 Task: Open the "Tracking and reporting" article.
Action: Mouse moved to (49, 511)
Screenshot: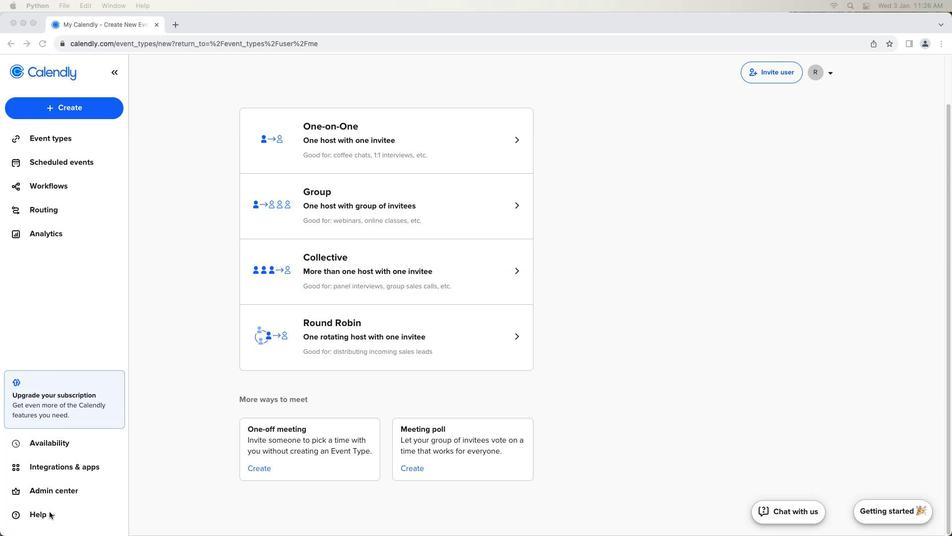 
Action: Mouse pressed left at (49, 511)
Screenshot: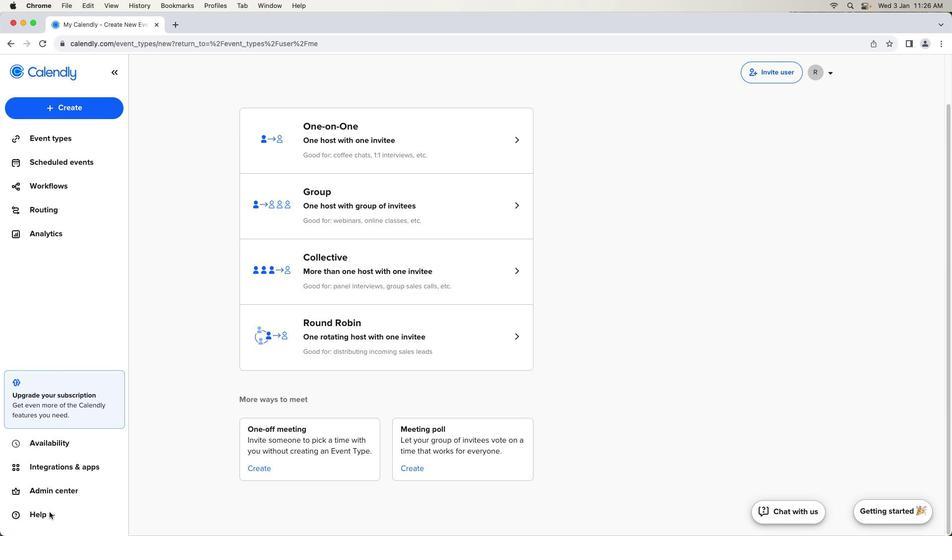 
Action: Mouse pressed left at (49, 511)
Screenshot: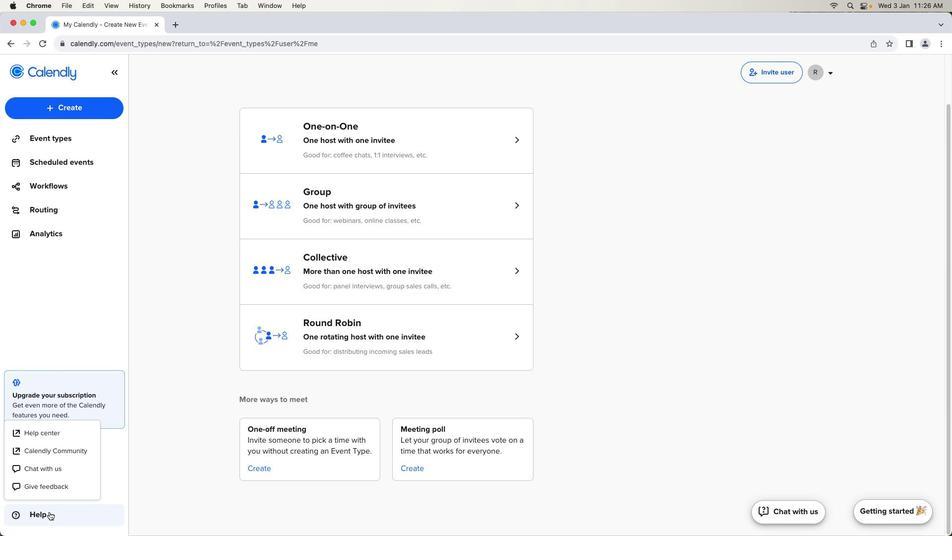 
Action: Mouse moved to (60, 430)
Screenshot: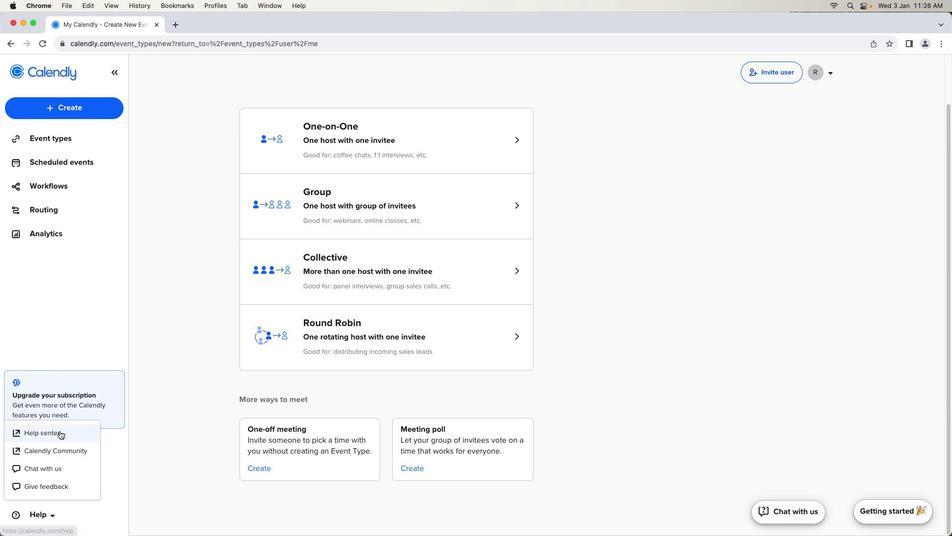
Action: Mouse pressed left at (60, 430)
Screenshot: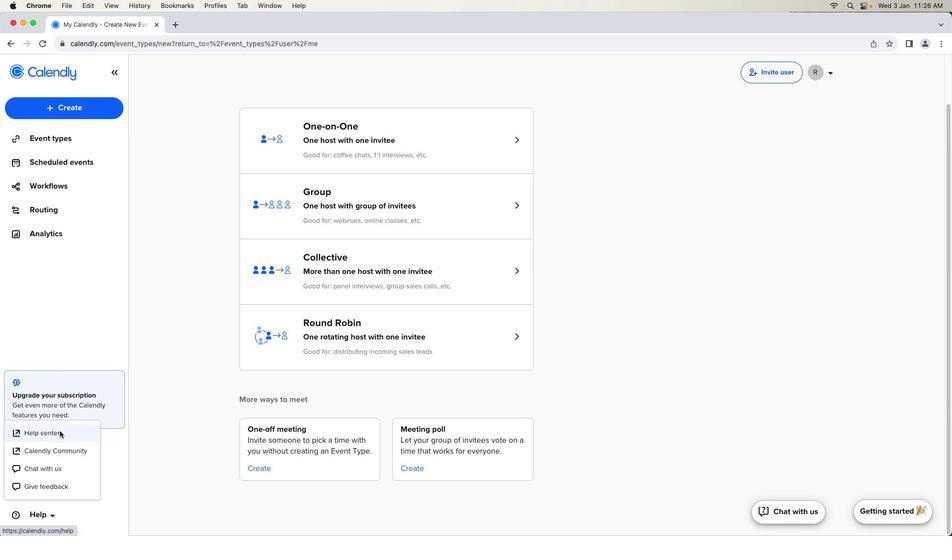 
Action: Mouse moved to (620, 444)
Screenshot: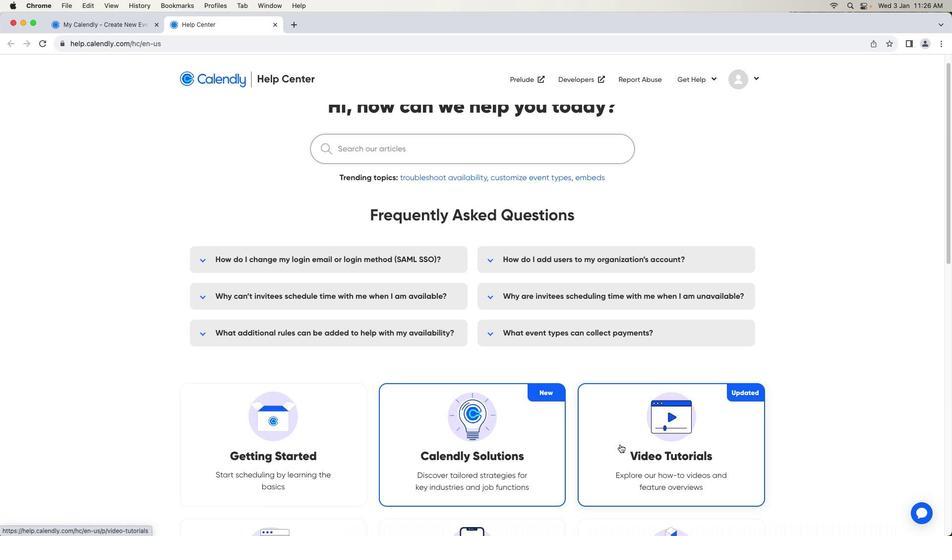
Action: Mouse scrolled (620, 444) with delta (0, 0)
Screenshot: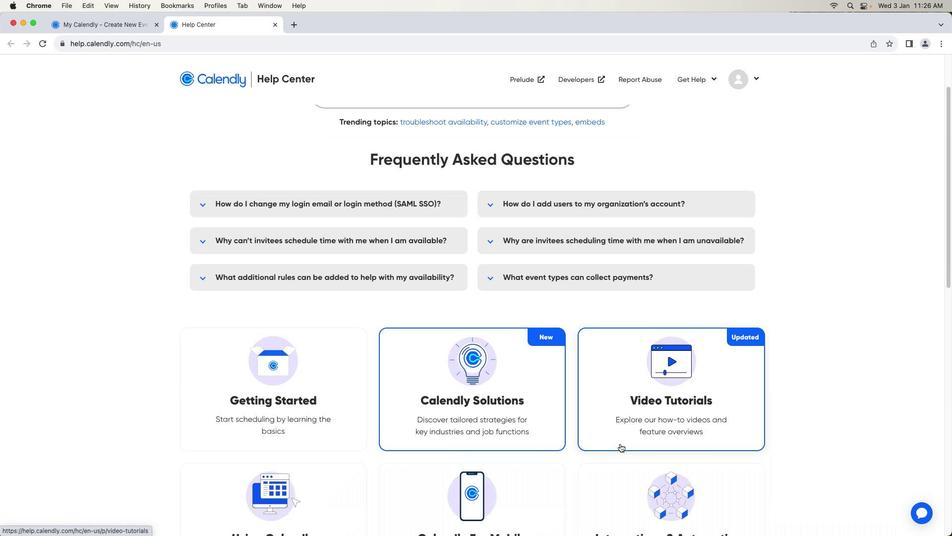 
Action: Mouse scrolled (620, 444) with delta (0, 0)
Screenshot: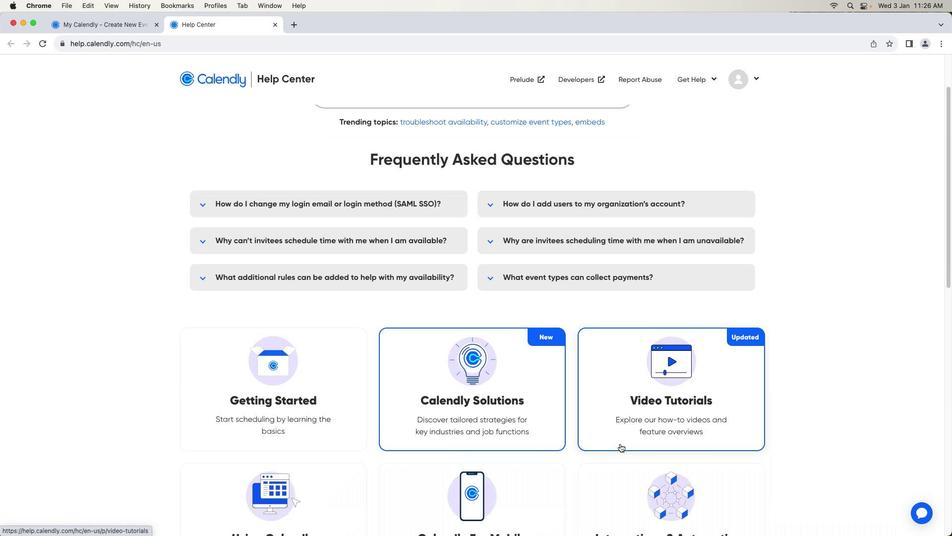 
Action: Mouse moved to (620, 444)
Screenshot: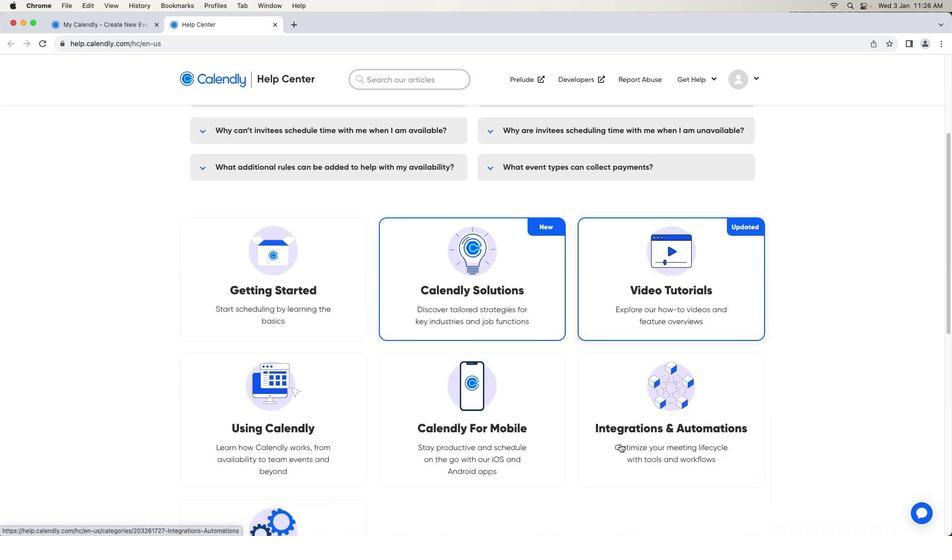 
Action: Mouse scrolled (620, 444) with delta (0, -1)
Screenshot: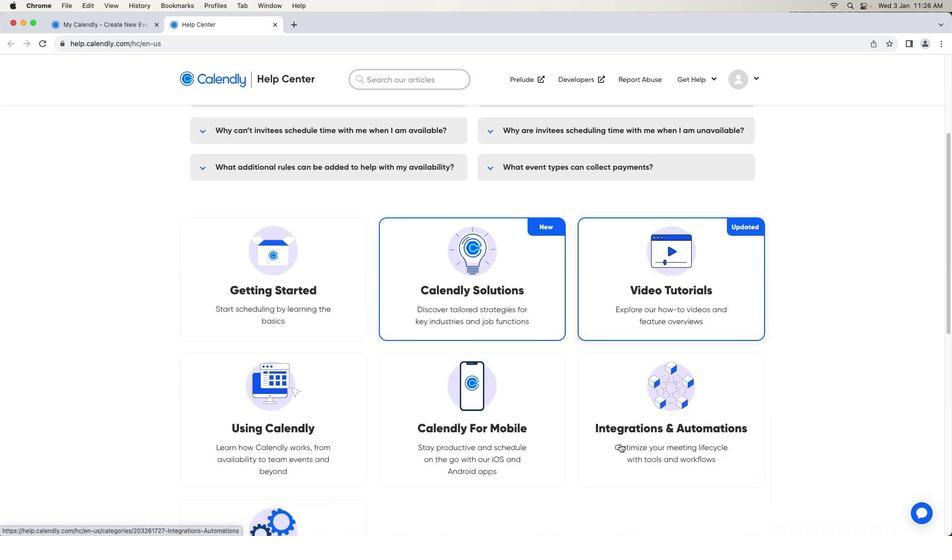 
Action: Mouse moved to (620, 444)
Screenshot: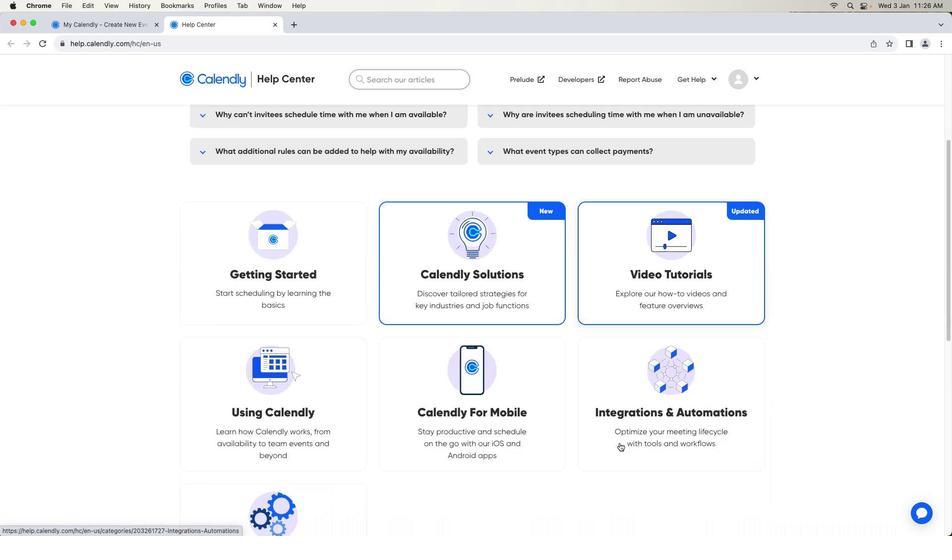 
Action: Mouse scrolled (620, 444) with delta (0, -2)
Screenshot: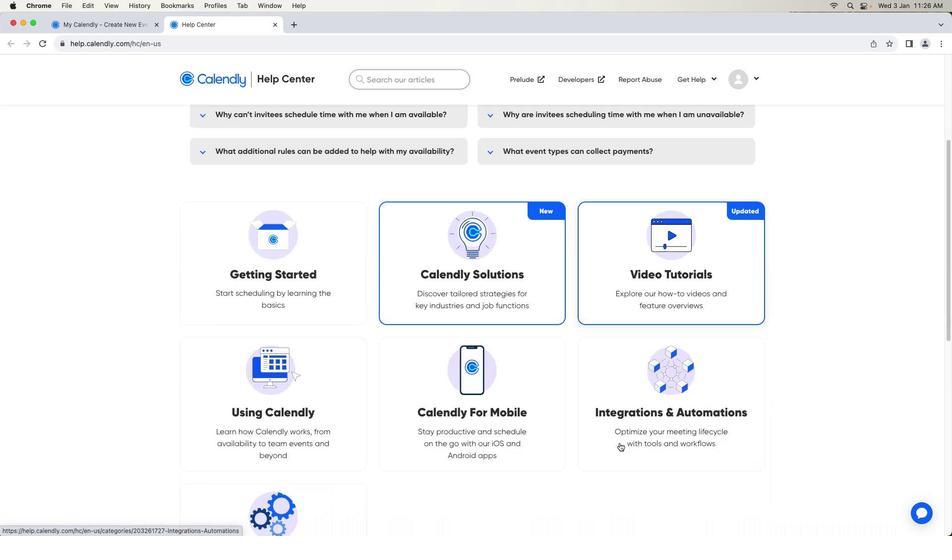 
Action: Mouse moved to (619, 440)
Screenshot: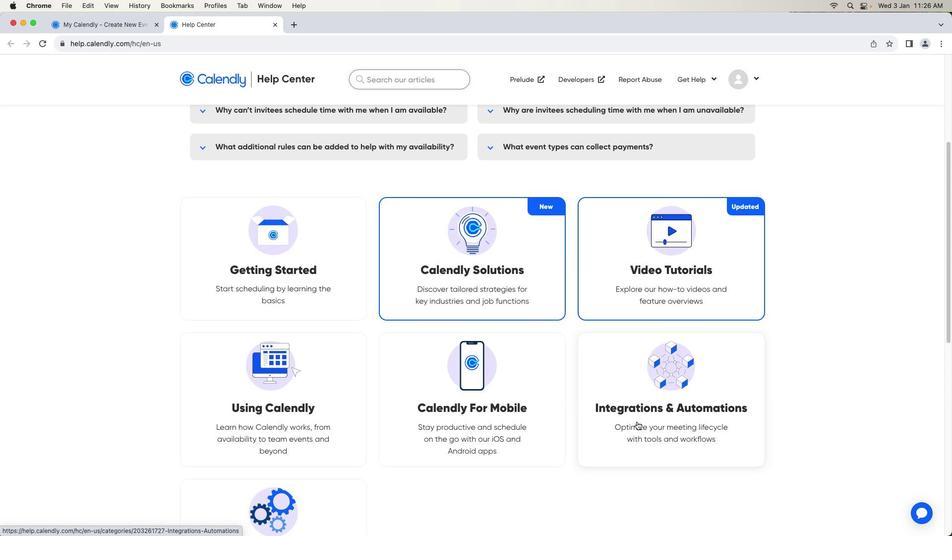 
Action: Mouse scrolled (619, 440) with delta (0, 0)
Screenshot: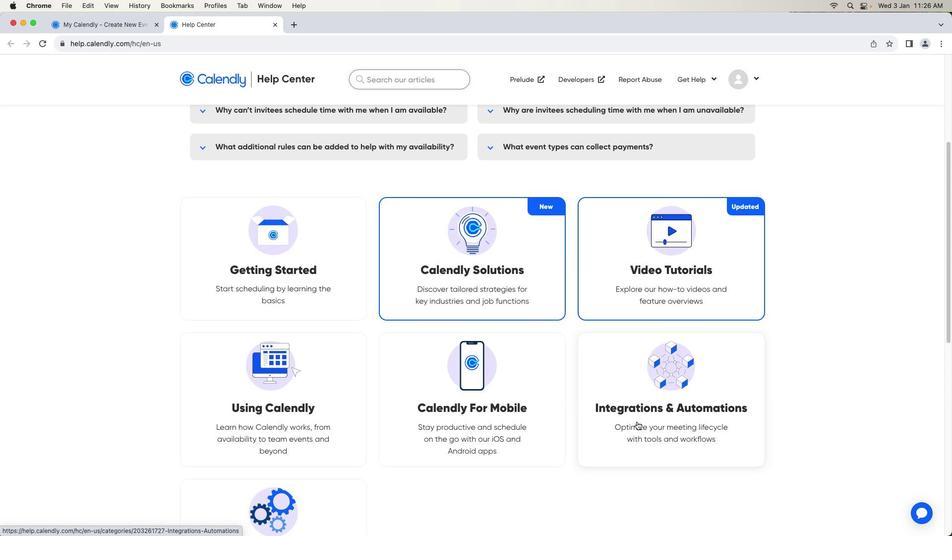 
Action: Mouse moved to (557, 447)
Screenshot: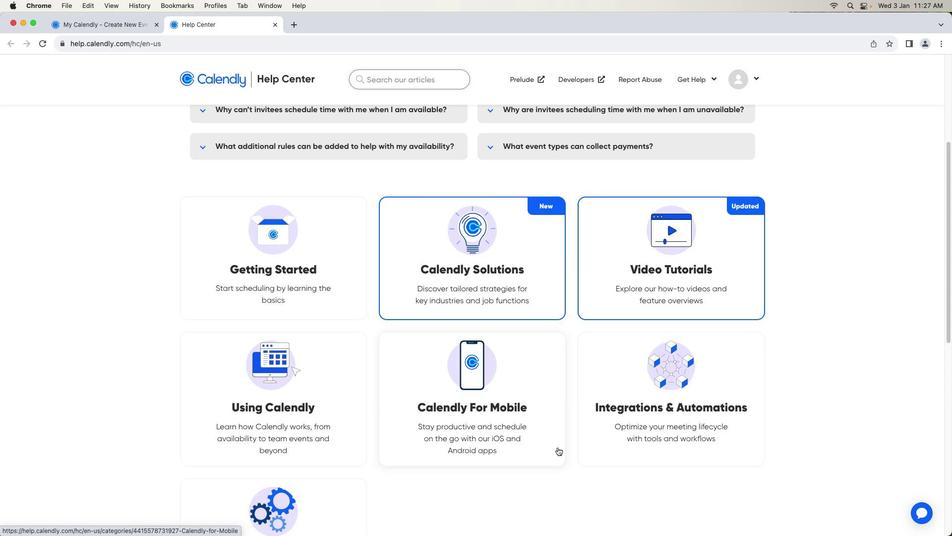 
Action: Mouse scrolled (557, 447) with delta (0, 0)
Screenshot: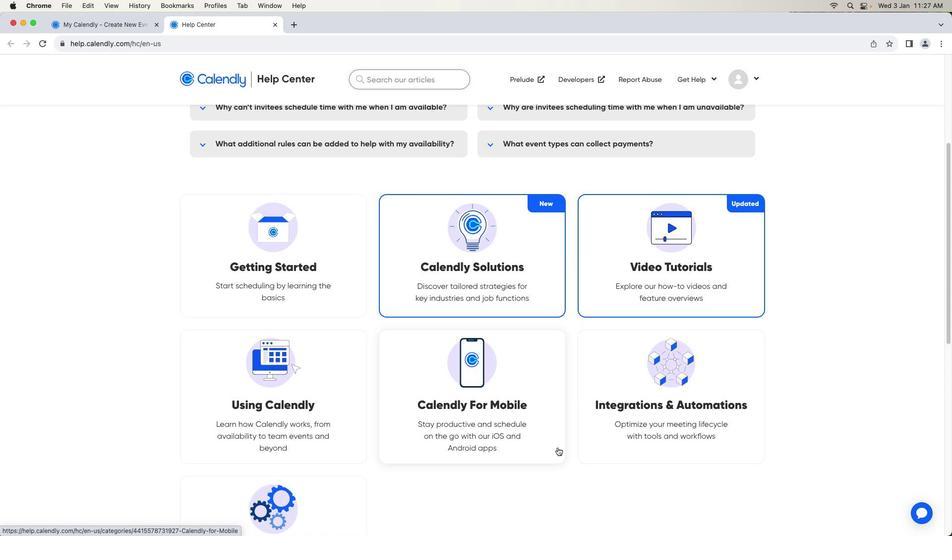 
Action: Mouse scrolled (557, 447) with delta (0, 0)
Screenshot: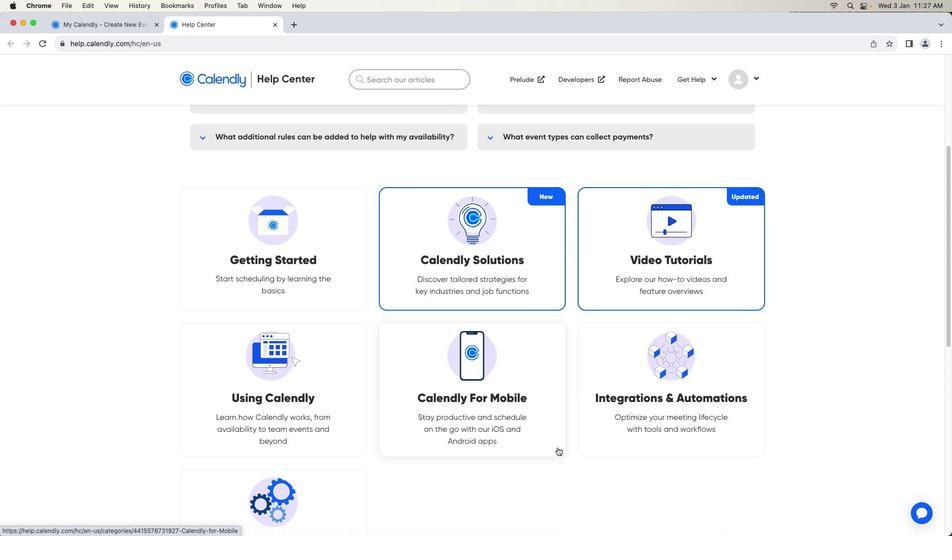 
Action: Mouse scrolled (557, 447) with delta (0, 0)
Screenshot: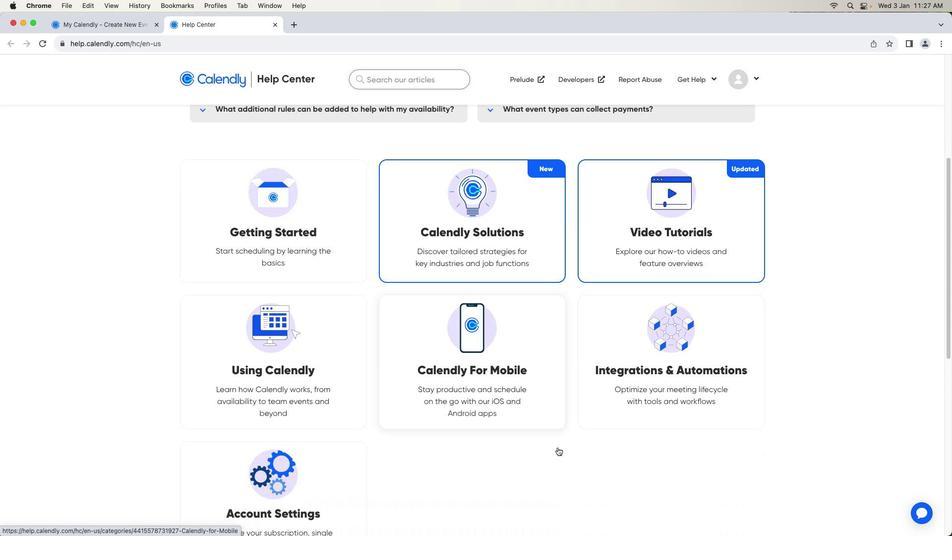
Action: Mouse scrolled (557, 447) with delta (0, -1)
Screenshot: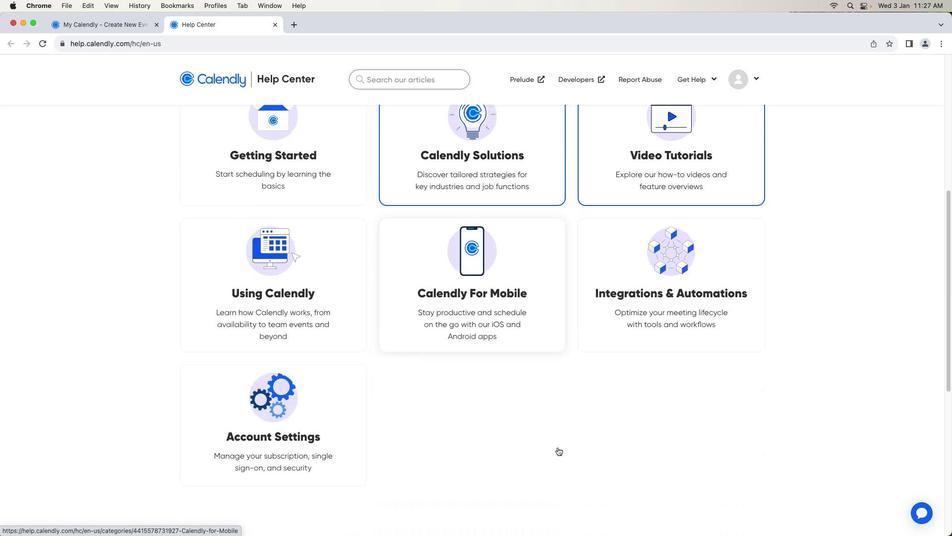 
Action: Mouse moved to (271, 367)
Screenshot: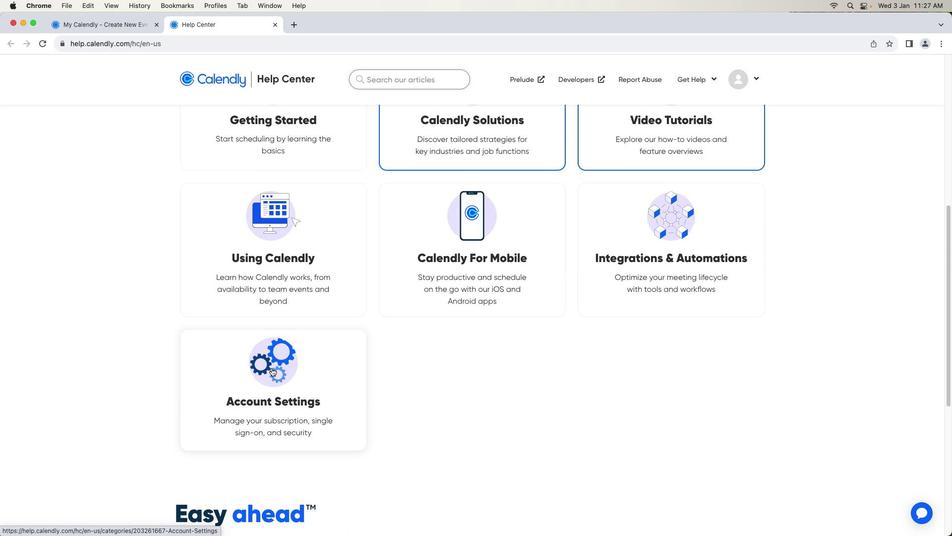 
Action: Mouse pressed left at (271, 367)
Screenshot: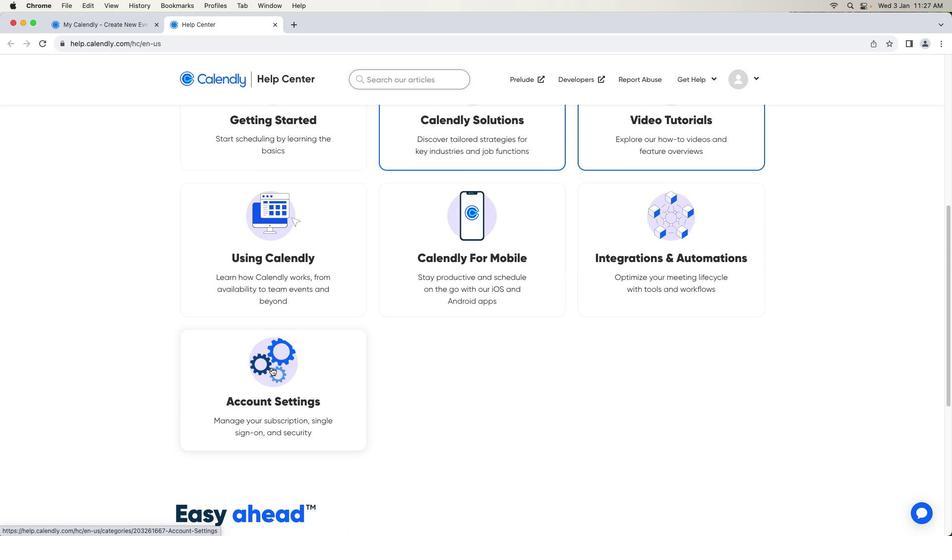 
Action: Mouse moved to (534, 424)
Screenshot: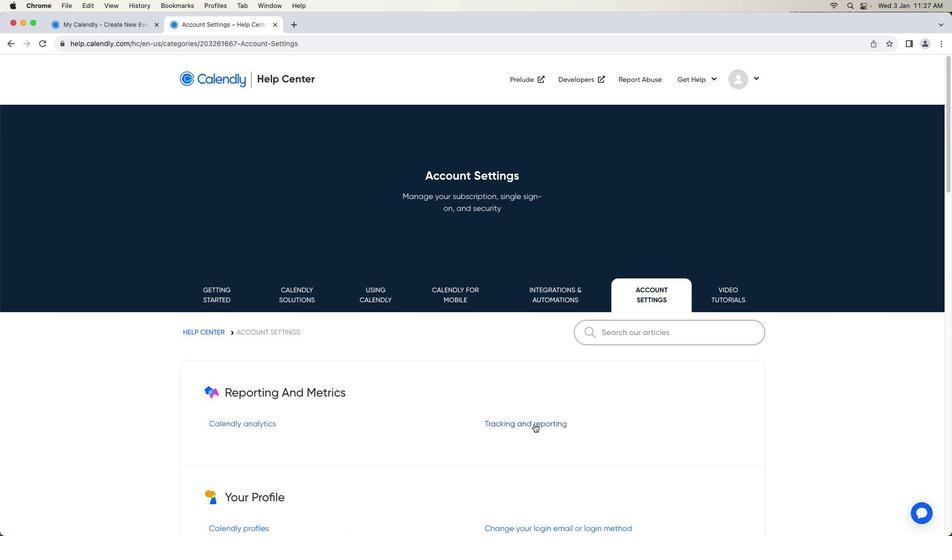 
Action: Mouse pressed left at (534, 424)
Screenshot: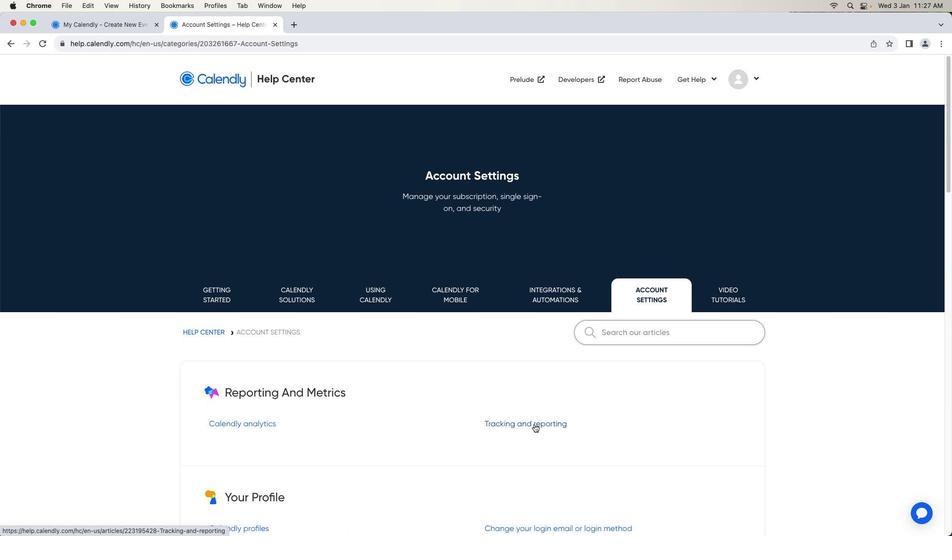 
Action: Mouse moved to (530, 437)
Screenshot: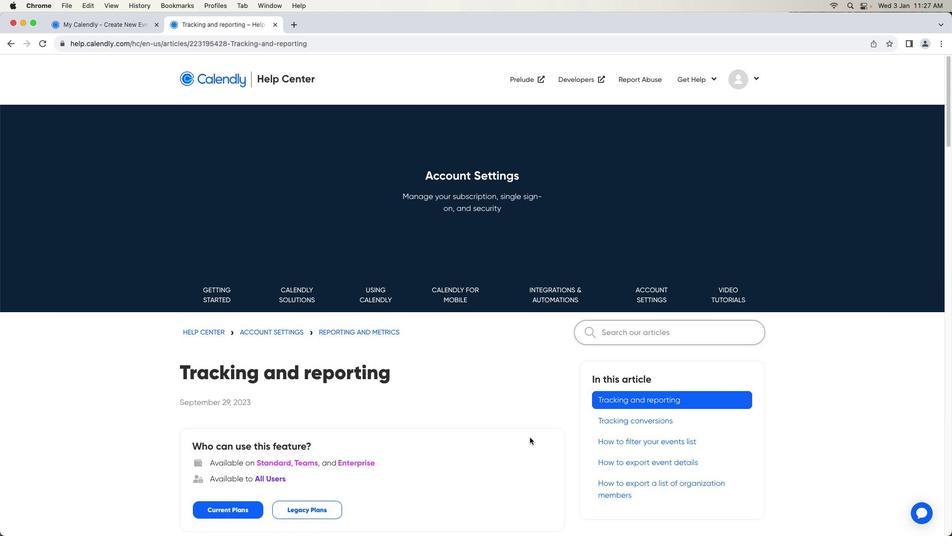 
Action: Mouse scrolled (530, 437) with delta (0, 0)
Screenshot: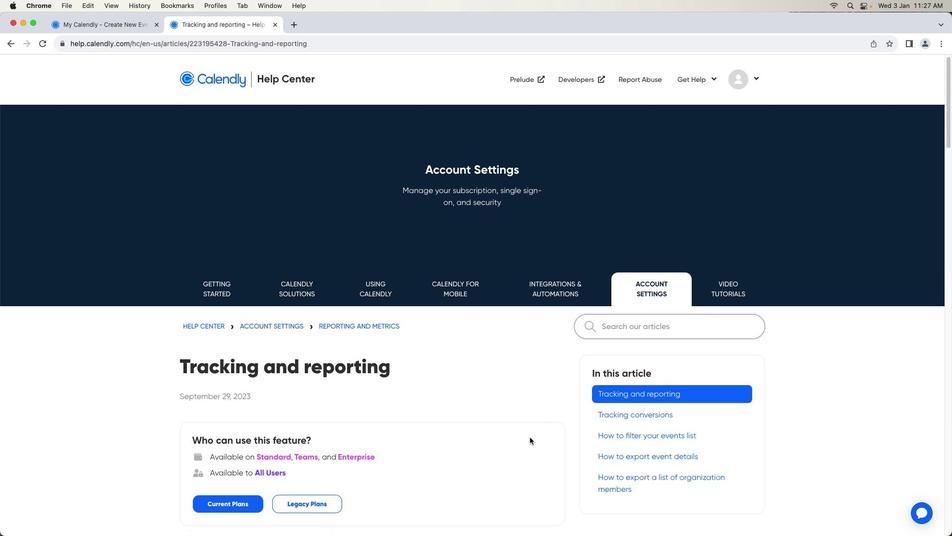 
Action: Mouse scrolled (530, 437) with delta (0, 0)
Screenshot: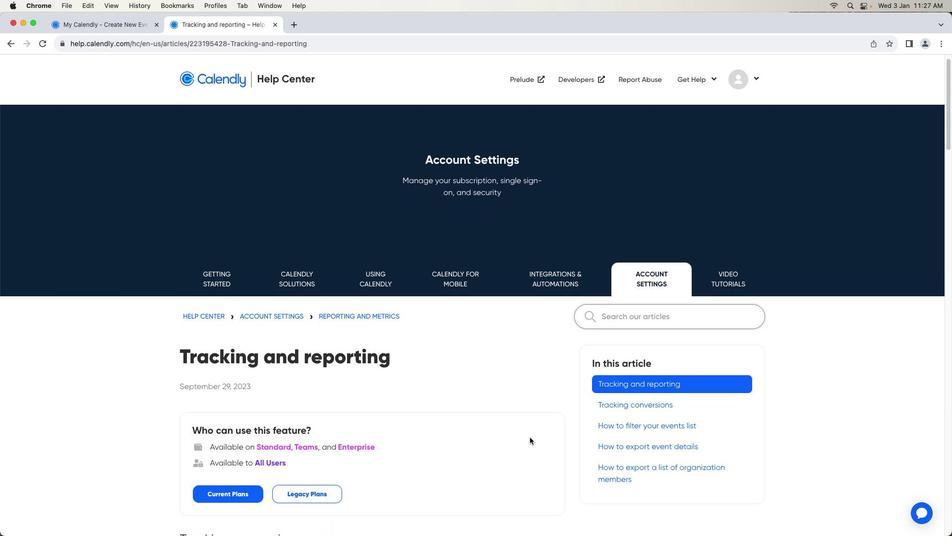 
Action: Mouse scrolled (530, 437) with delta (0, 0)
Screenshot: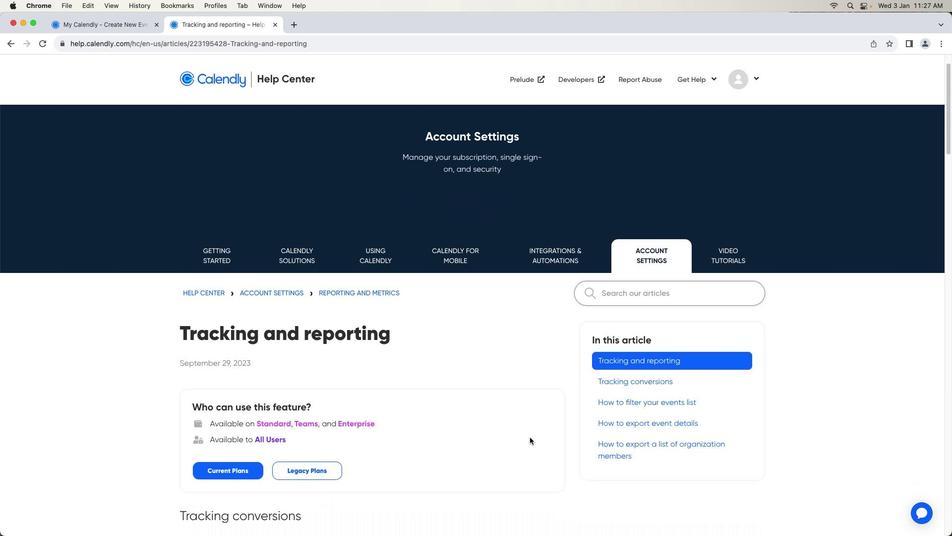 
Action: Mouse scrolled (530, 437) with delta (0, 0)
Screenshot: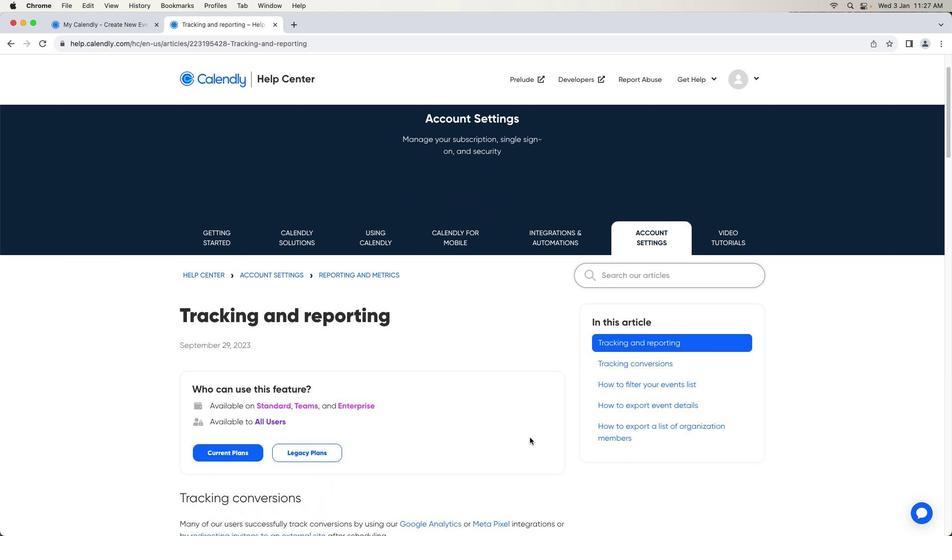 
Action: Mouse scrolled (530, 437) with delta (0, 0)
Screenshot: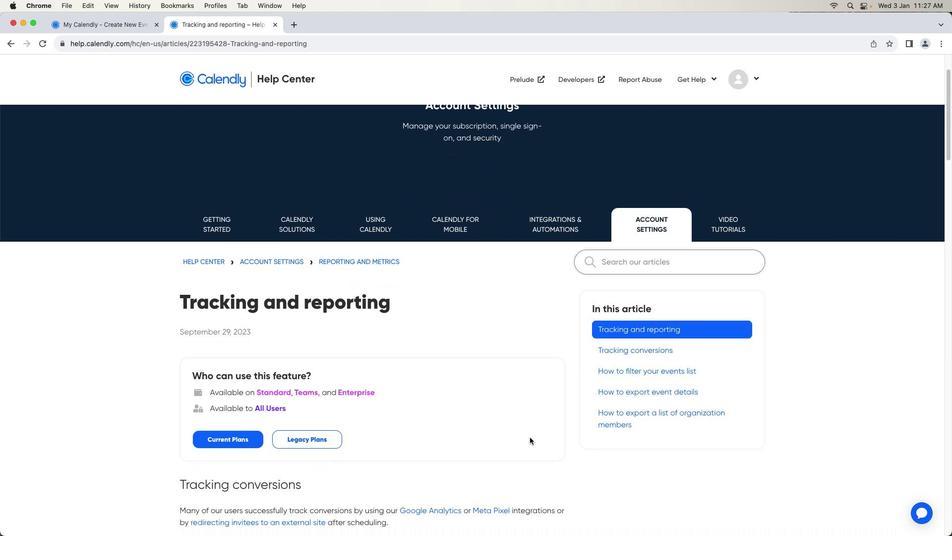 
Action: Mouse scrolled (530, 437) with delta (0, 0)
Screenshot: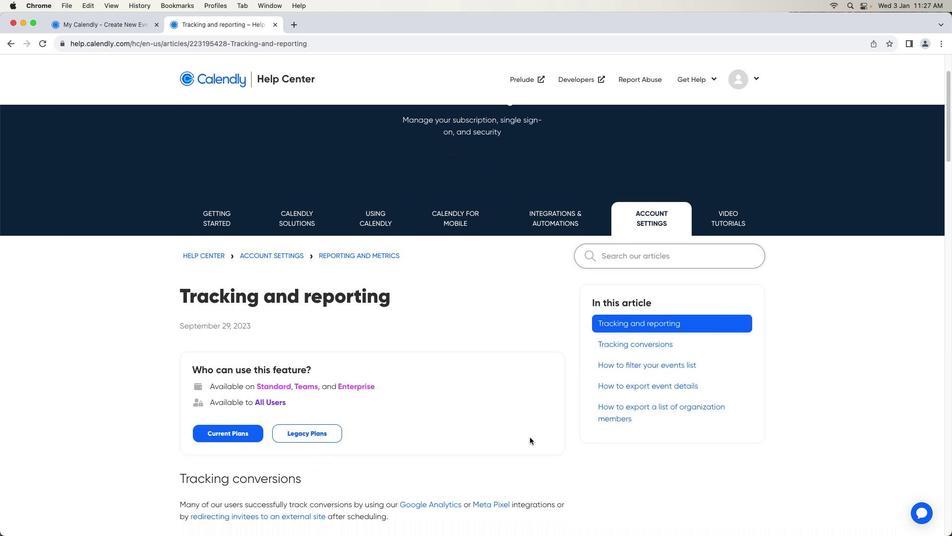 
Action: Mouse scrolled (530, 437) with delta (0, 0)
Screenshot: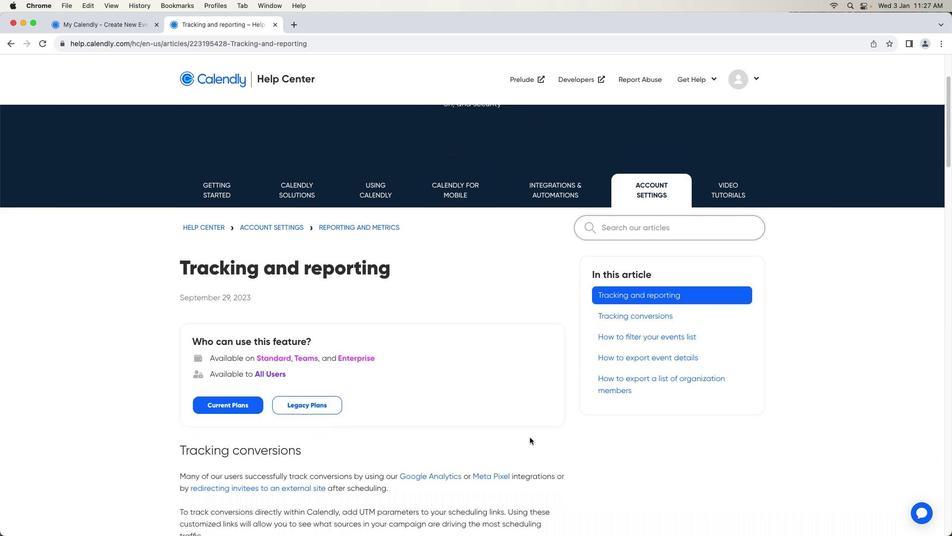 
Action: Mouse moved to (530, 437)
Screenshot: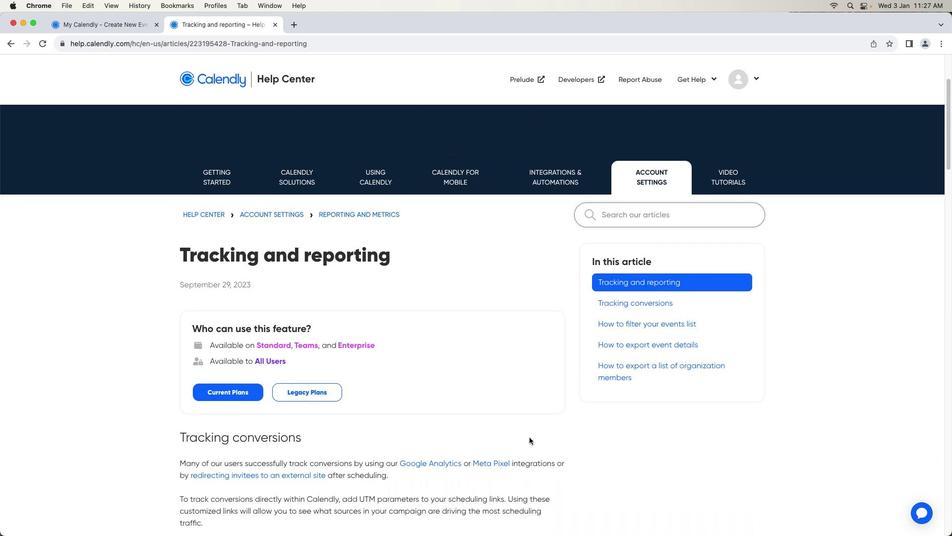 
Action: Mouse scrolled (530, 437) with delta (0, 0)
Screenshot: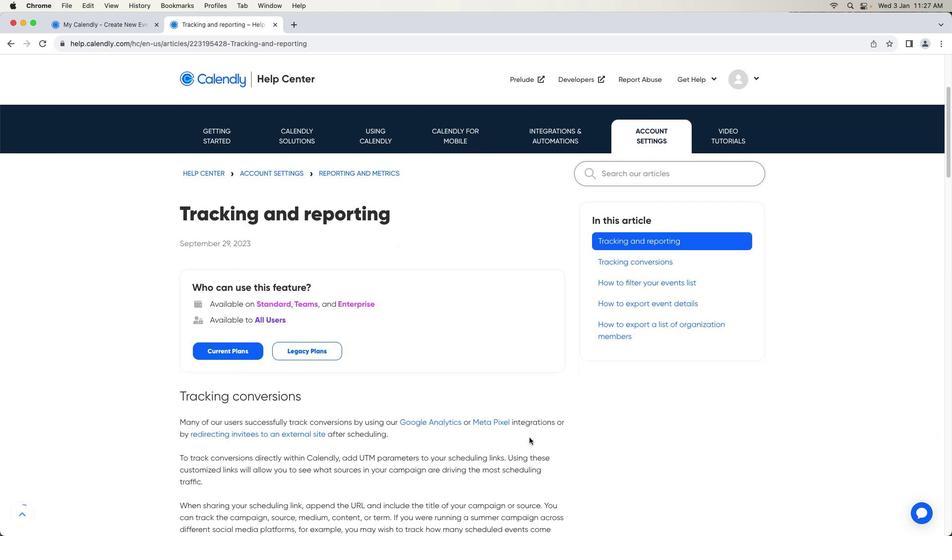 
Action: Mouse scrolled (530, 437) with delta (0, 0)
Screenshot: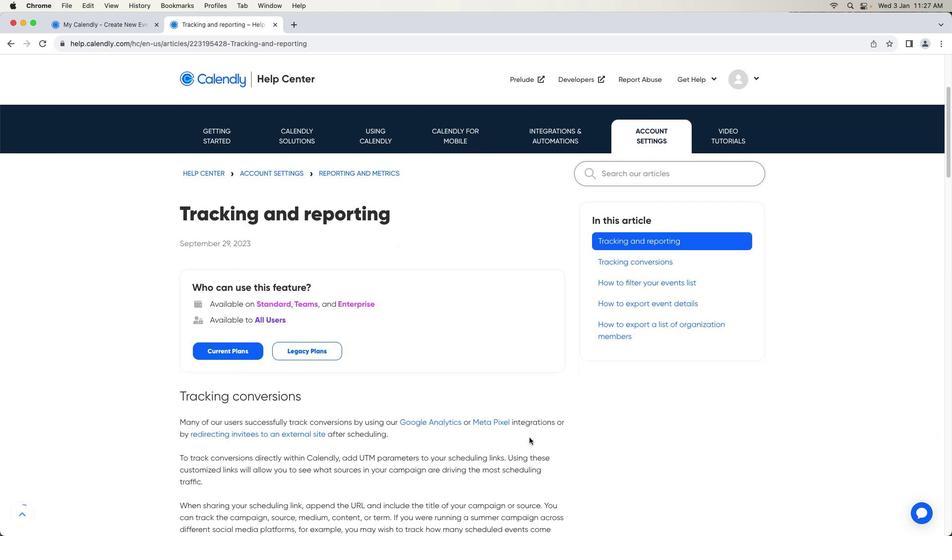 
Action: Mouse scrolled (530, 437) with delta (0, -1)
Screenshot: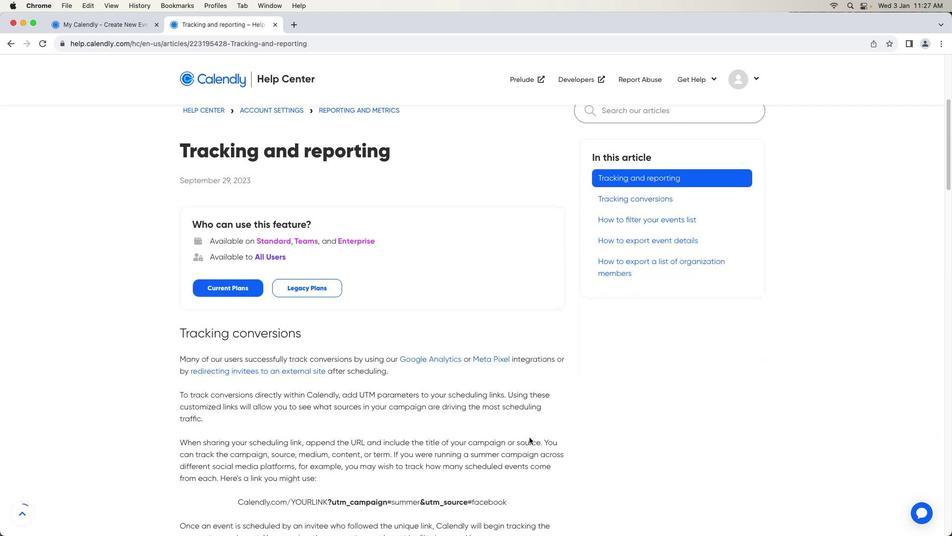 
Action: Mouse scrolled (530, 437) with delta (0, -1)
Screenshot: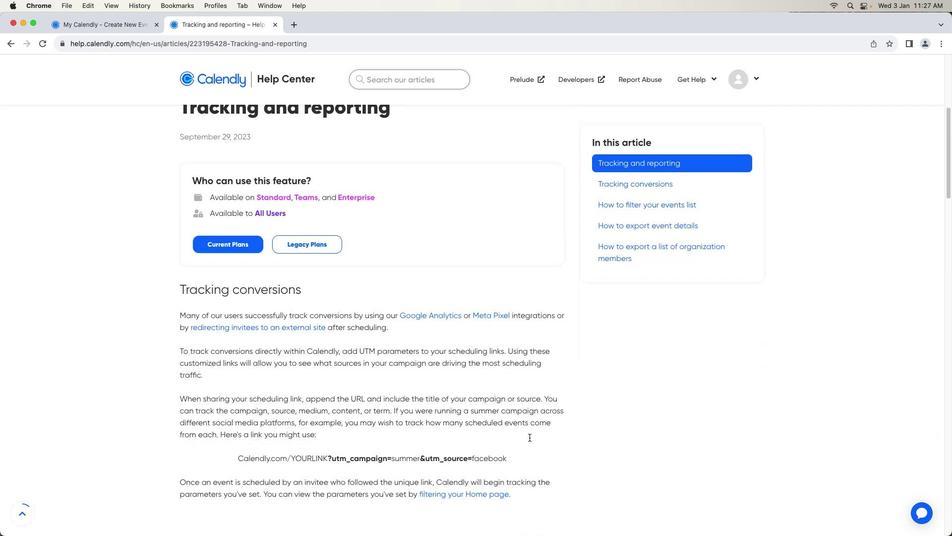 
Action: Mouse scrolled (530, 437) with delta (0, 0)
Screenshot: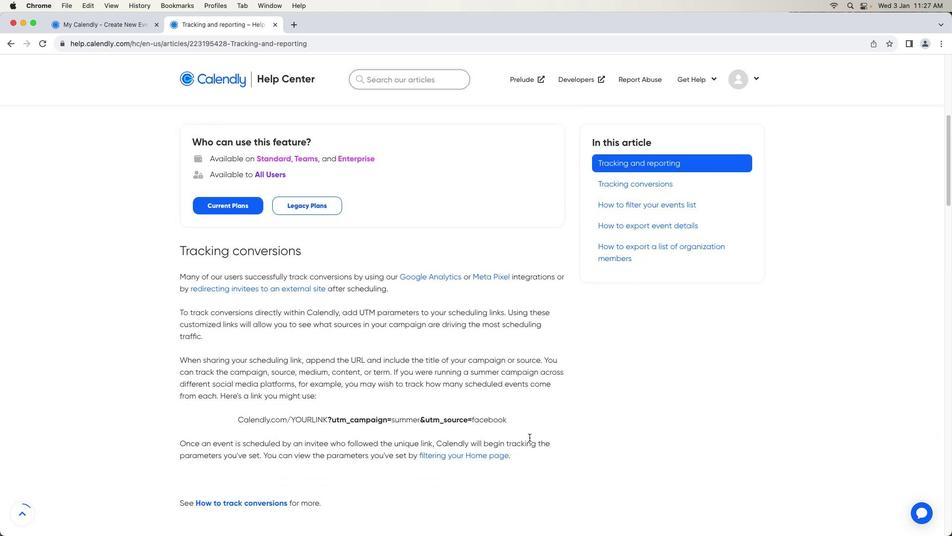 
Action: Mouse scrolled (530, 437) with delta (0, 0)
Screenshot: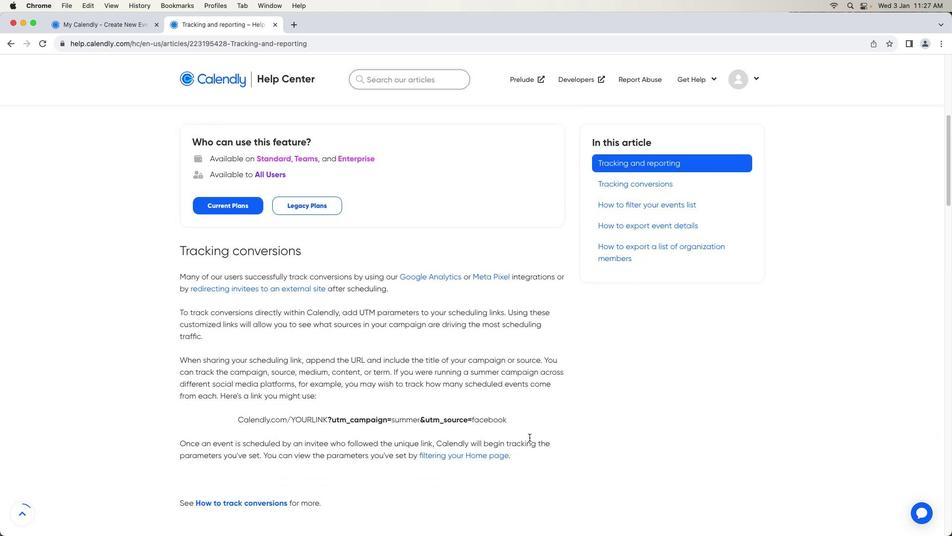 
Action: Mouse scrolled (530, 437) with delta (0, 0)
Screenshot: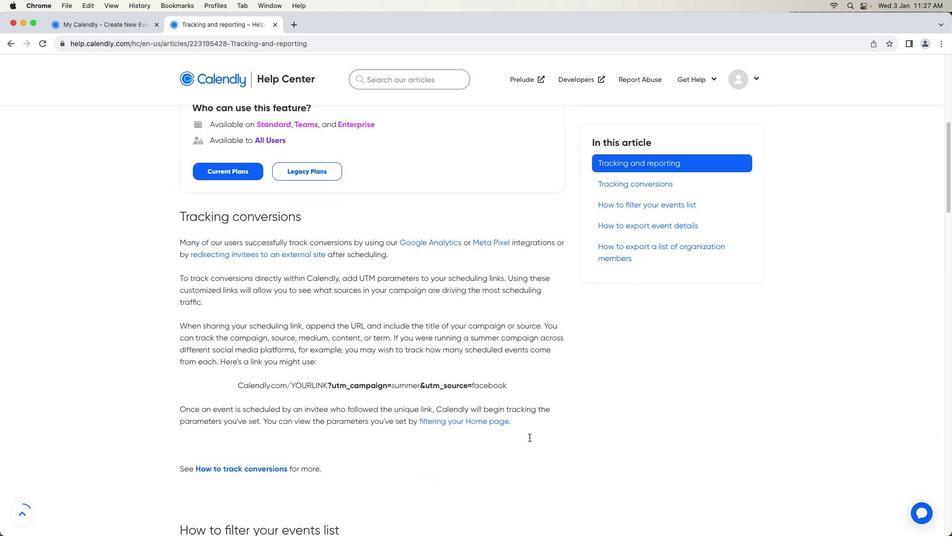 
Action: Mouse scrolled (530, 437) with delta (0, 0)
Screenshot: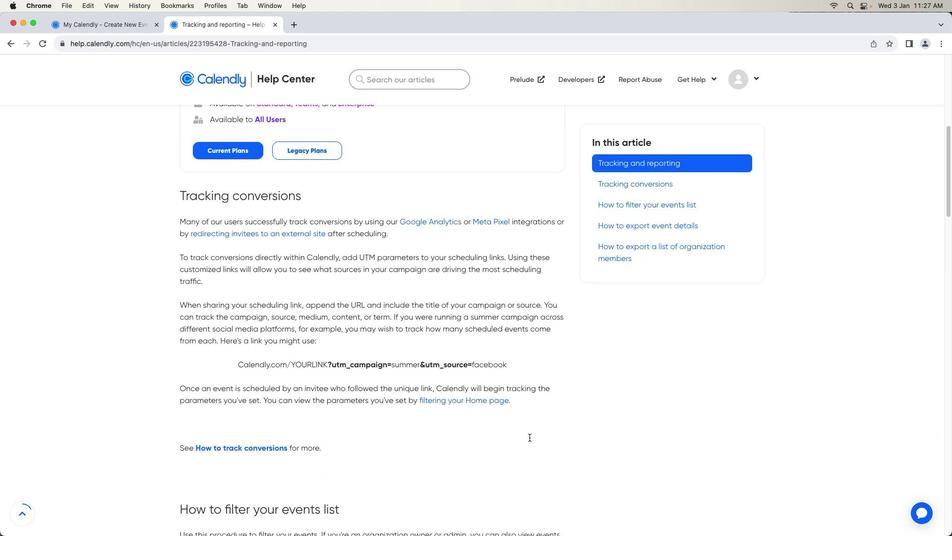 
Action: Mouse scrolled (530, 437) with delta (0, 0)
Screenshot: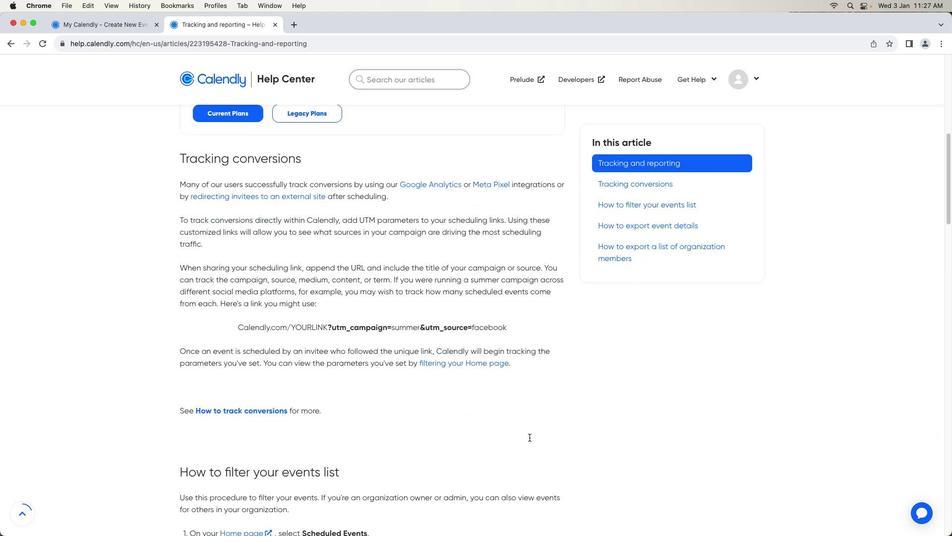 
Action: Mouse scrolled (530, 437) with delta (0, 0)
Screenshot: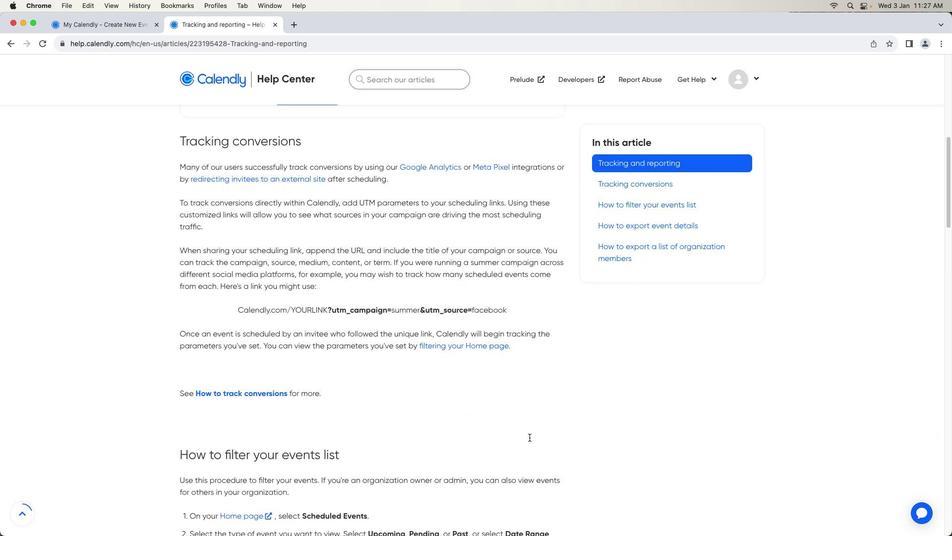 
Action: Mouse scrolled (530, 437) with delta (0, -1)
Screenshot: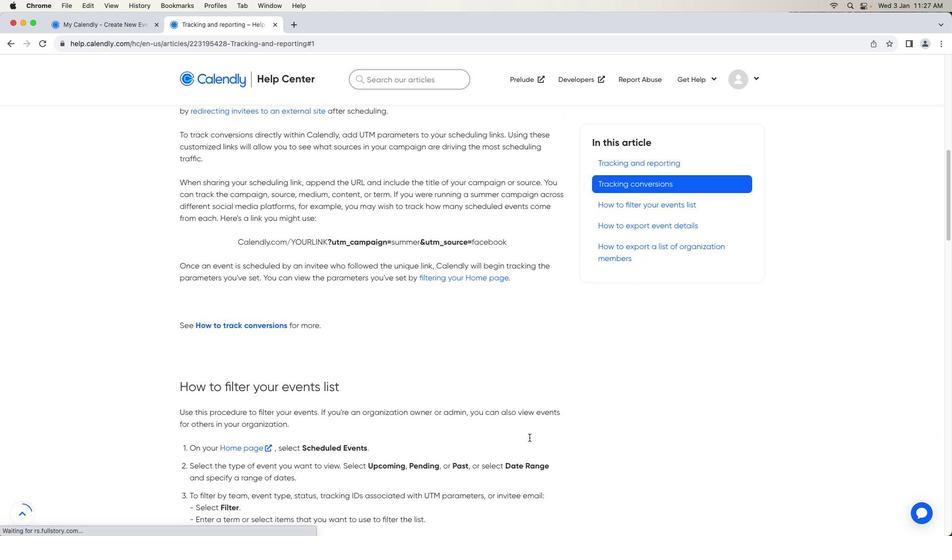 
Action: Mouse moved to (532, 437)
Screenshot: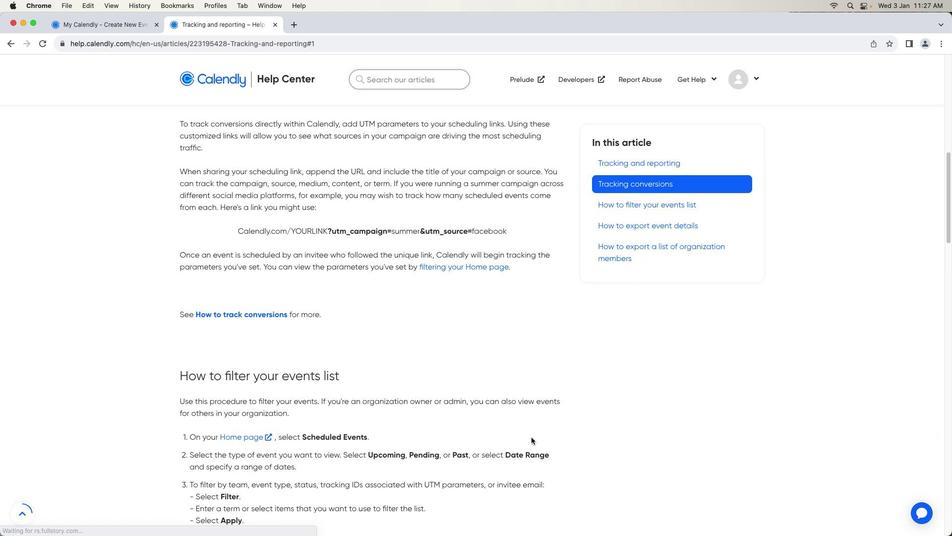 
